 Task: Create a due date automation trigger when advanced on, on the wednesday of the week a card is due add fields without custom field "Resume" set to a number greater or equal to 1 and lower or equal to 10 at 11:00 AM.
Action: Mouse moved to (1083, 81)
Screenshot: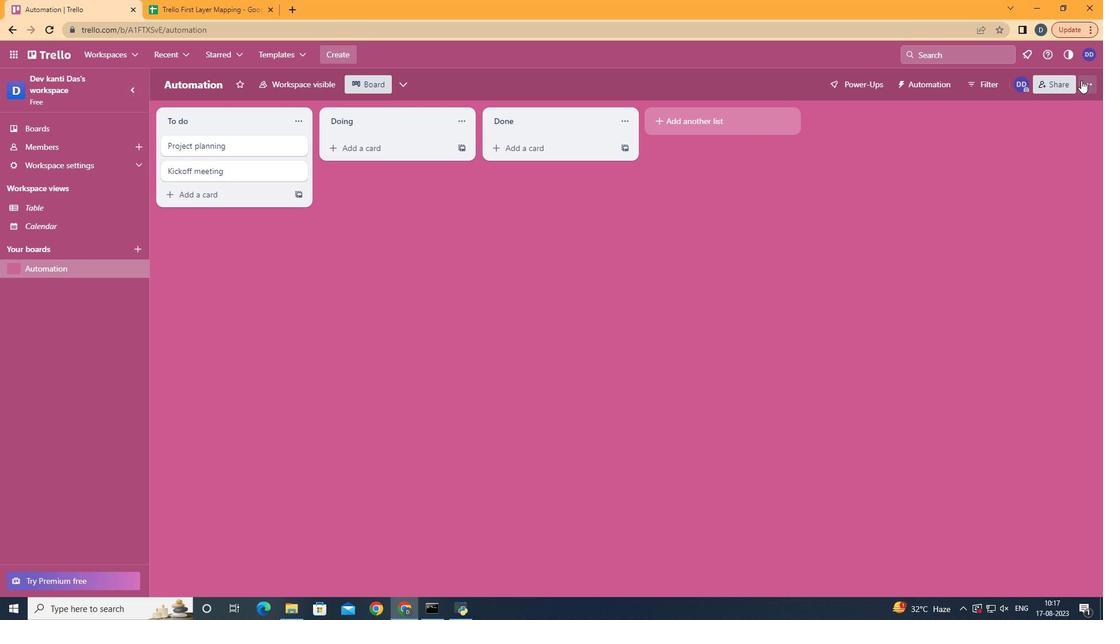 
Action: Mouse pressed left at (1083, 81)
Screenshot: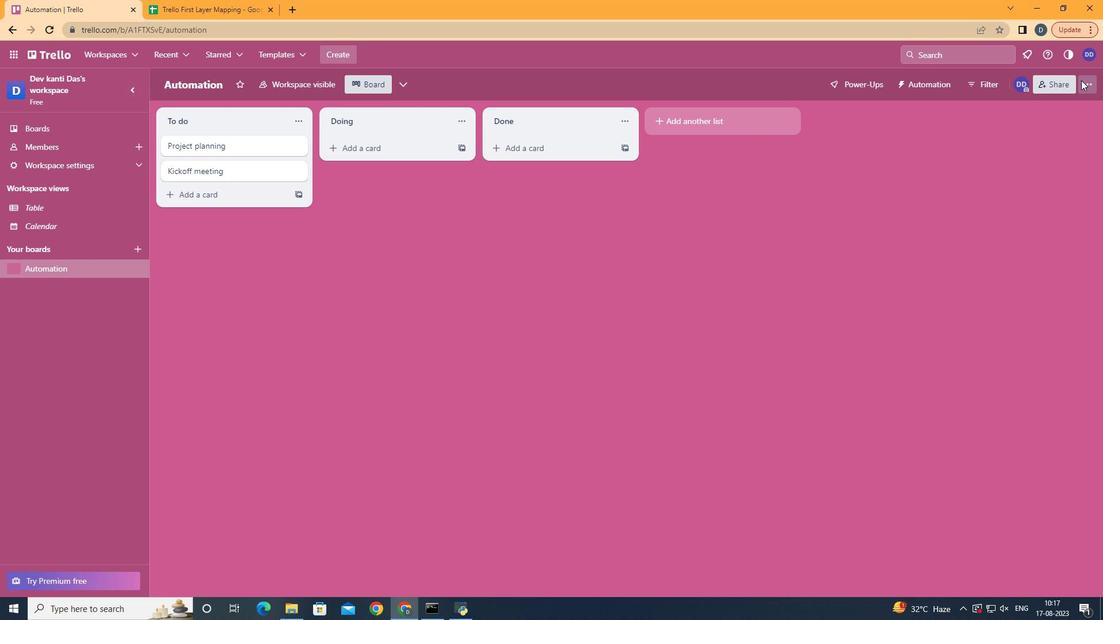 
Action: Mouse moved to (994, 247)
Screenshot: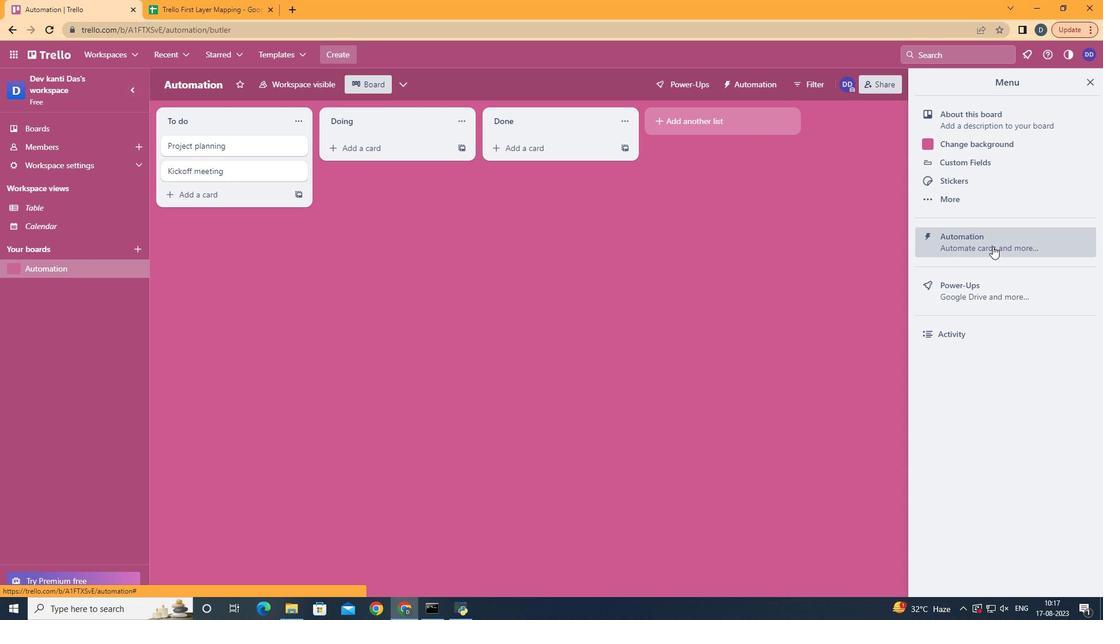 
Action: Mouse pressed left at (994, 247)
Screenshot: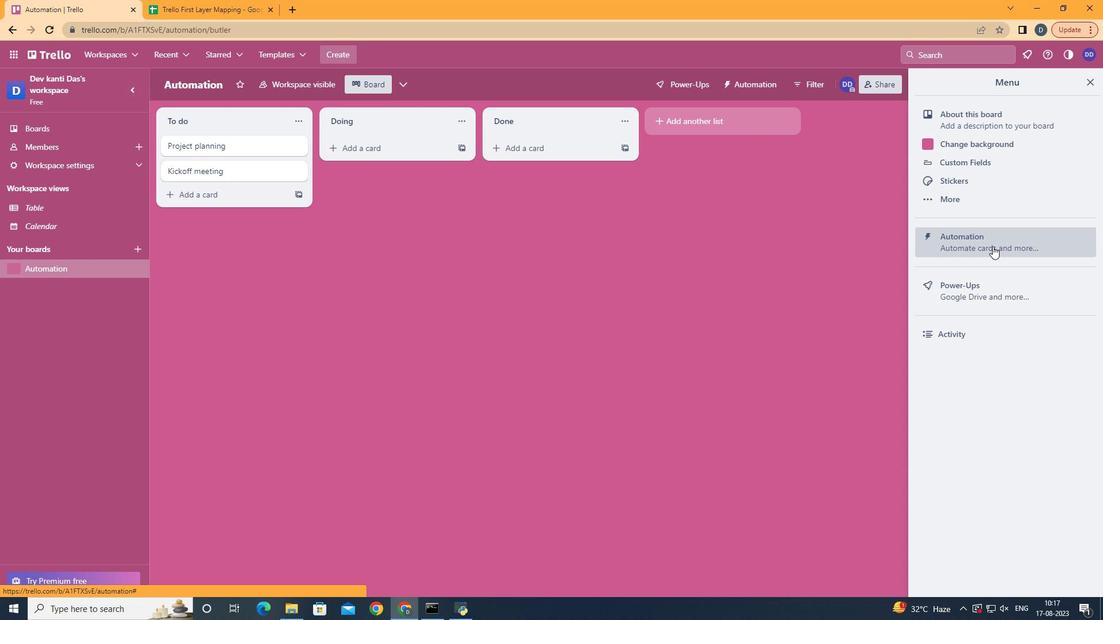 
Action: Mouse moved to (221, 231)
Screenshot: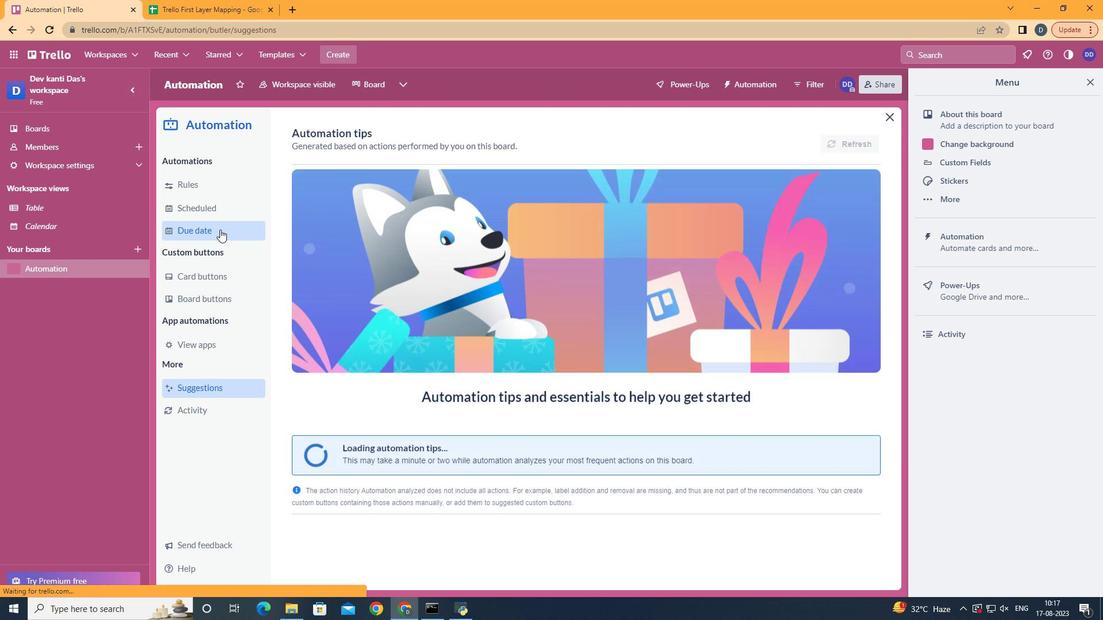 
Action: Mouse pressed left at (221, 231)
Screenshot: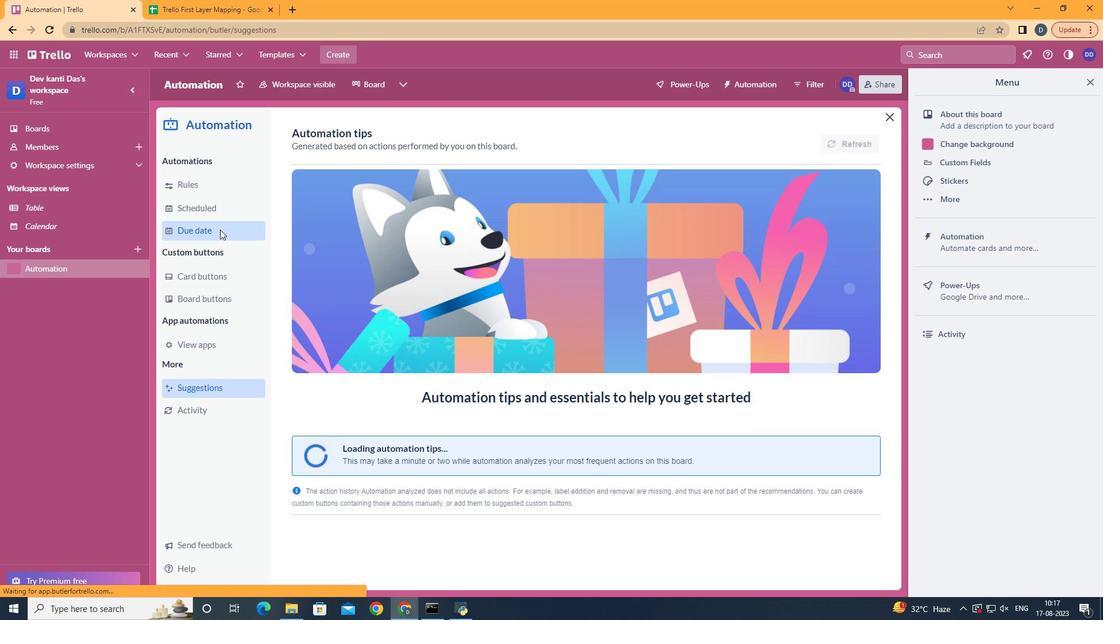 
Action: Mouse moved to (812, 140)
Screenshot: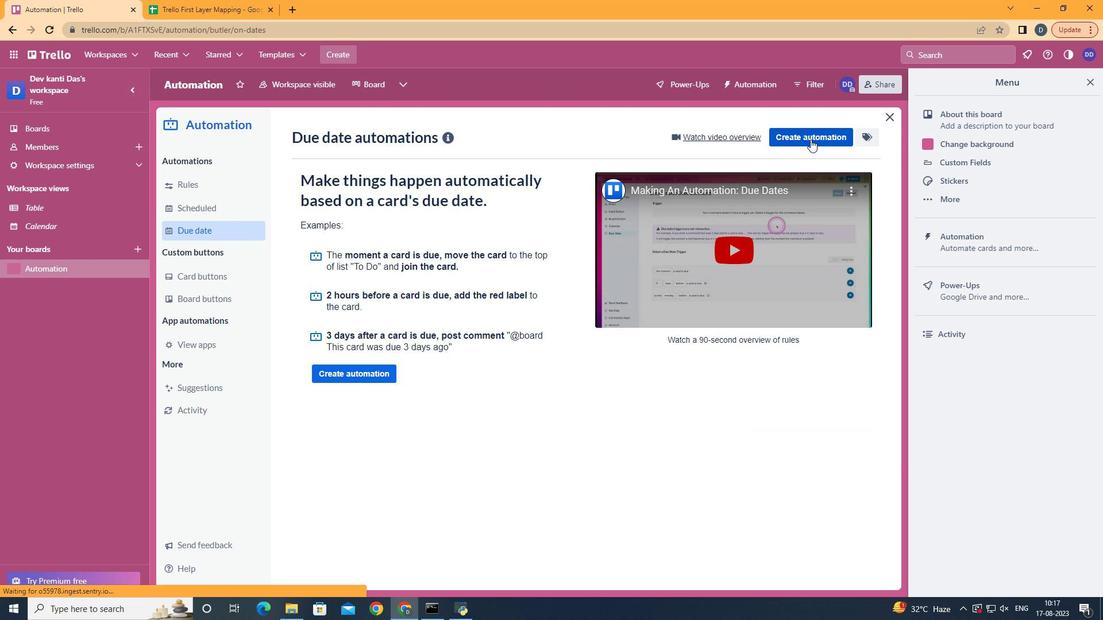 
Action: Mouse pressed left at (812, 140)
Screenshot: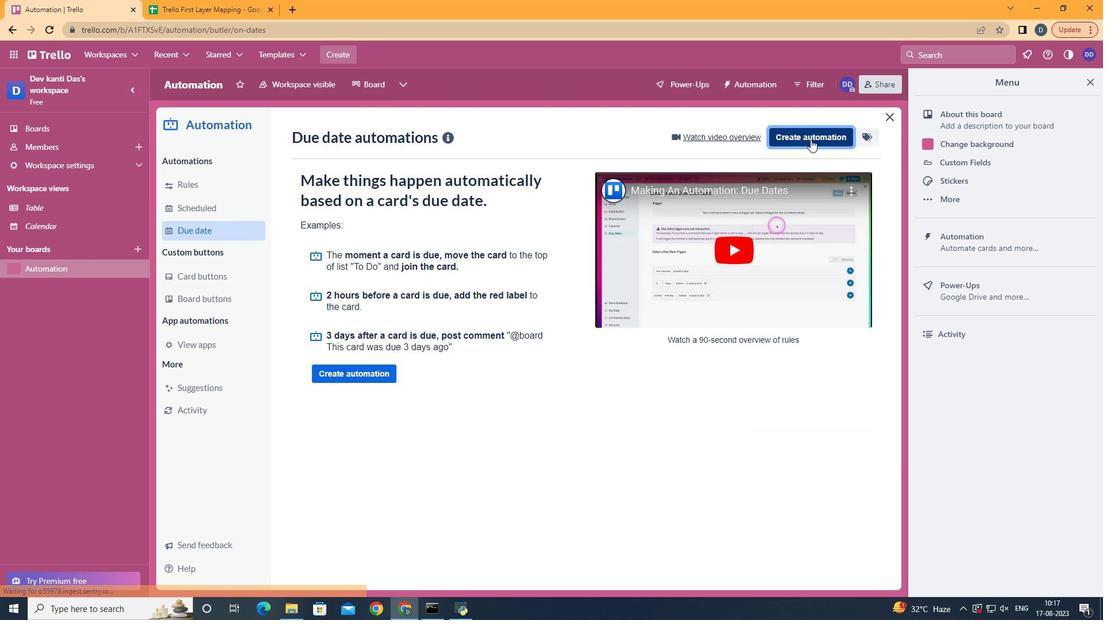 
Action: Mouse moved to (600, 248)
Screenshot: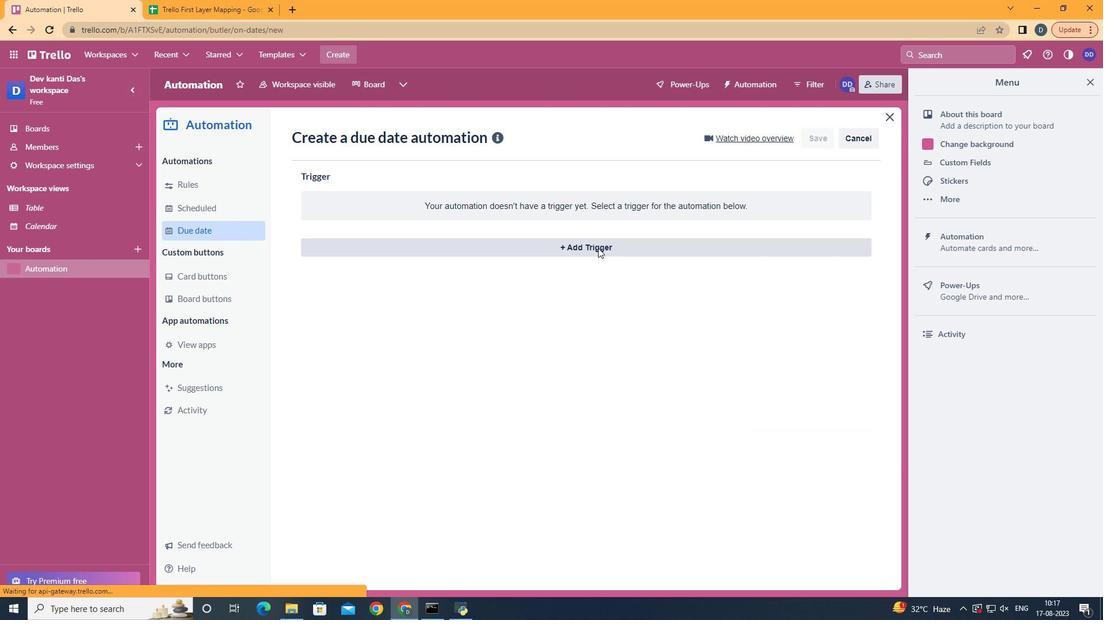 
Action: Mouse pressed left at (600, 248)
Screenshot: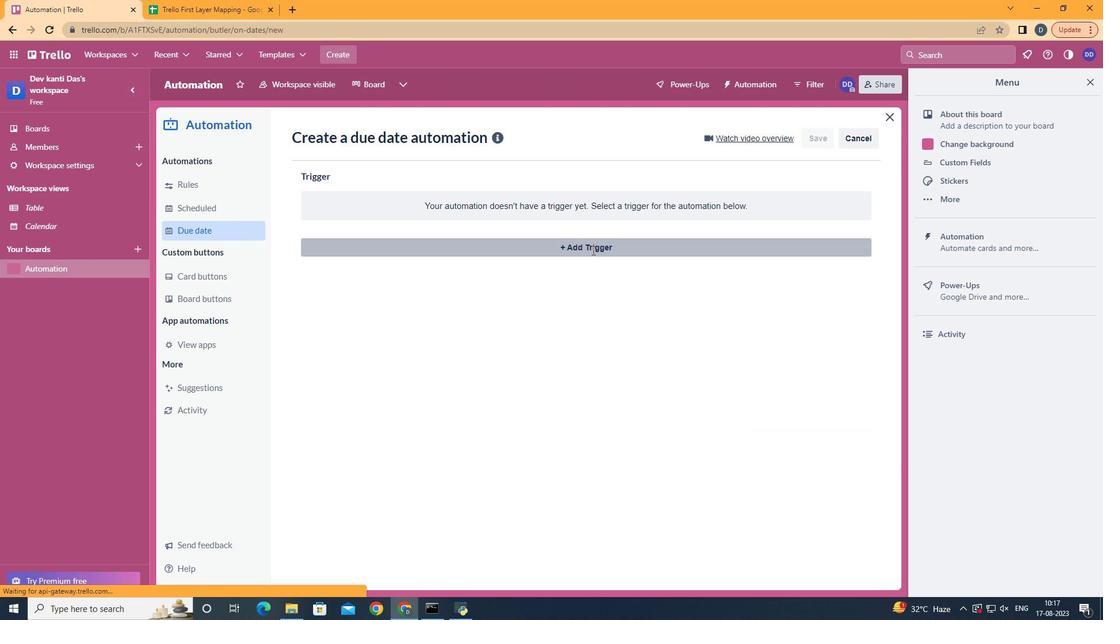 
Action: Mouse moved to (386, 350)
Screenshot: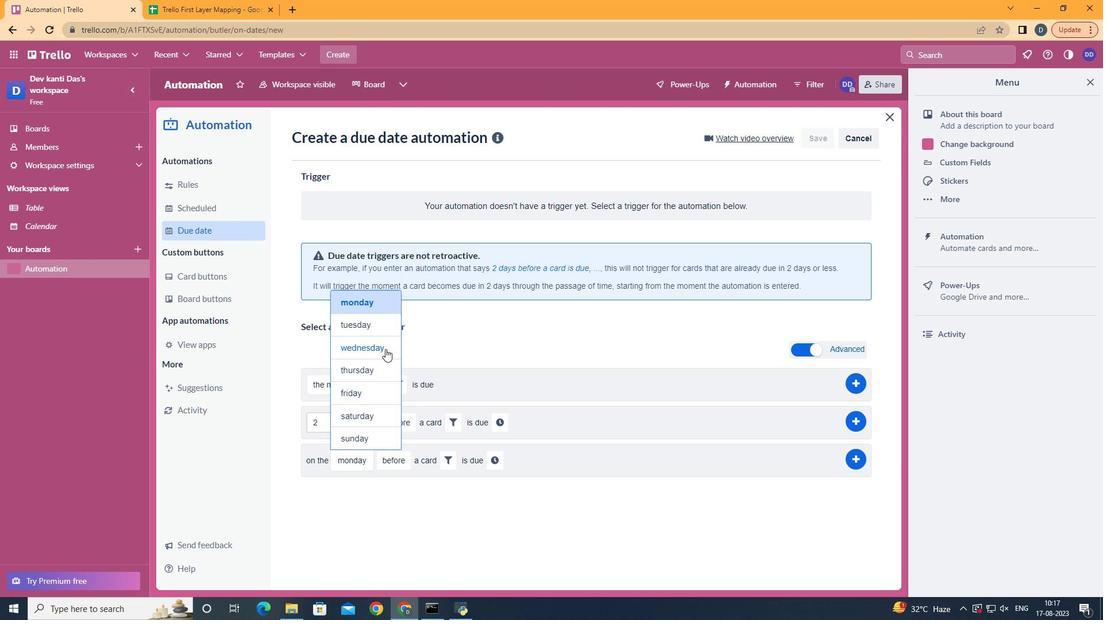 
Action: Mouse pressed left at (386, 350)
Screenshot: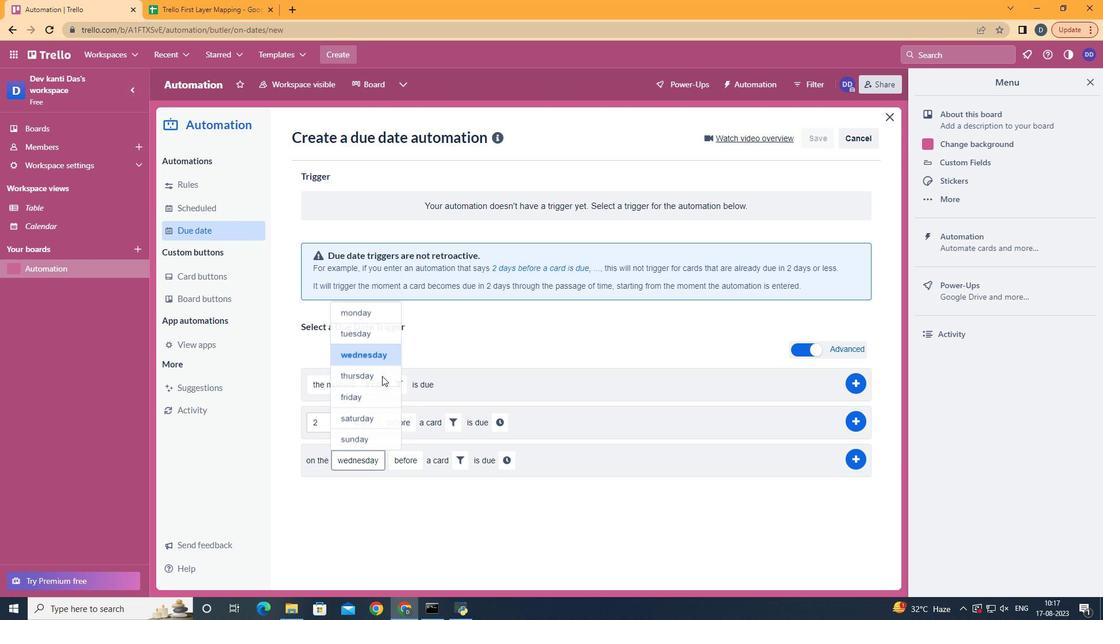 
Action: Mouse moved to (423, 527)
Screenshot: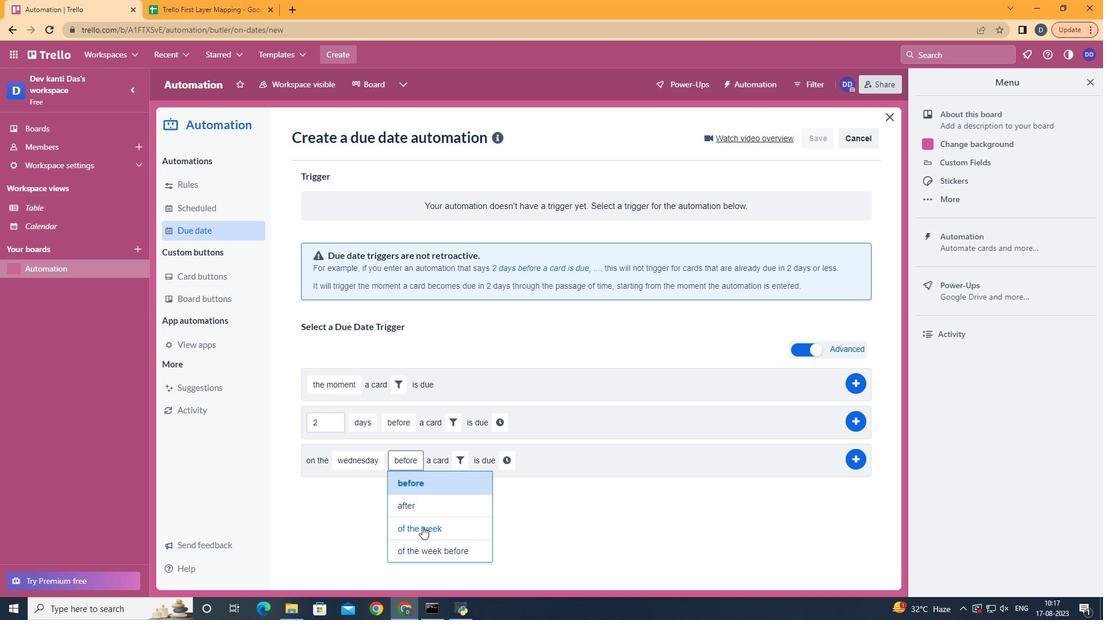 
Action: Mouse pressed left at (423, 527)
Screenshot: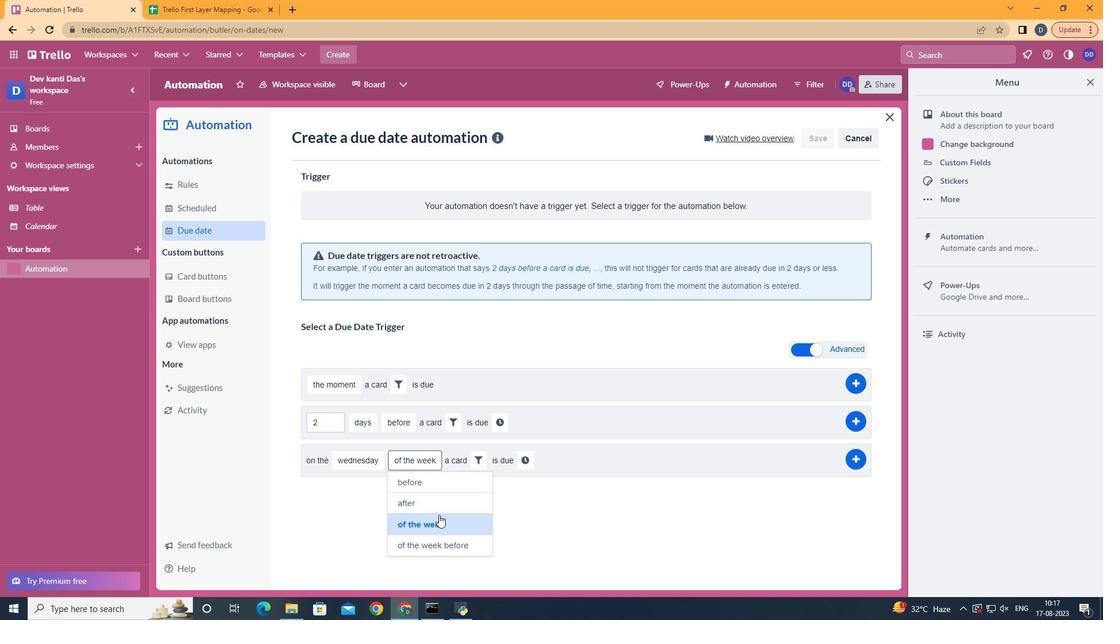 
Action: Mouse moved to (484, 460)
Screenshot: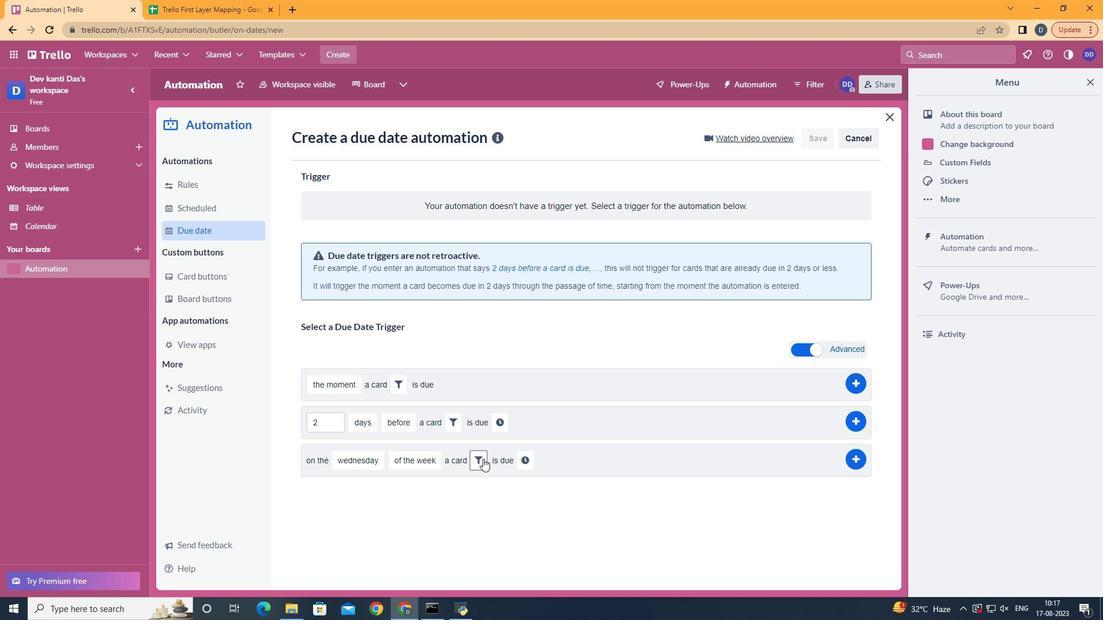 
Action: Mouse pressed left at (484, 460)
Screenshot: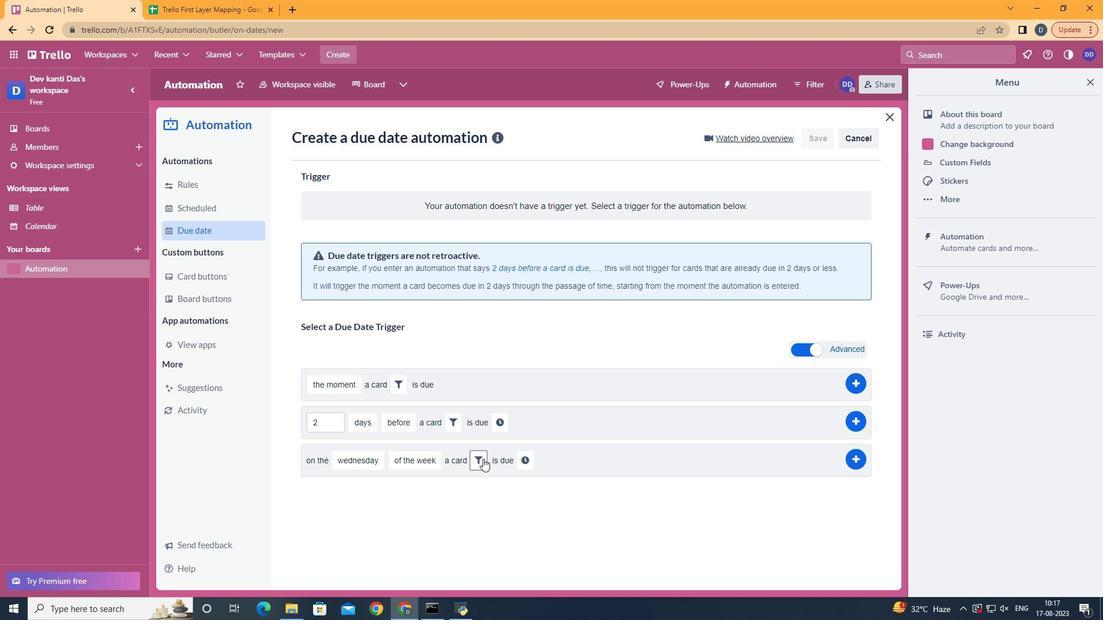 
Action: Mouse moved to (659, 499)
Screenshot: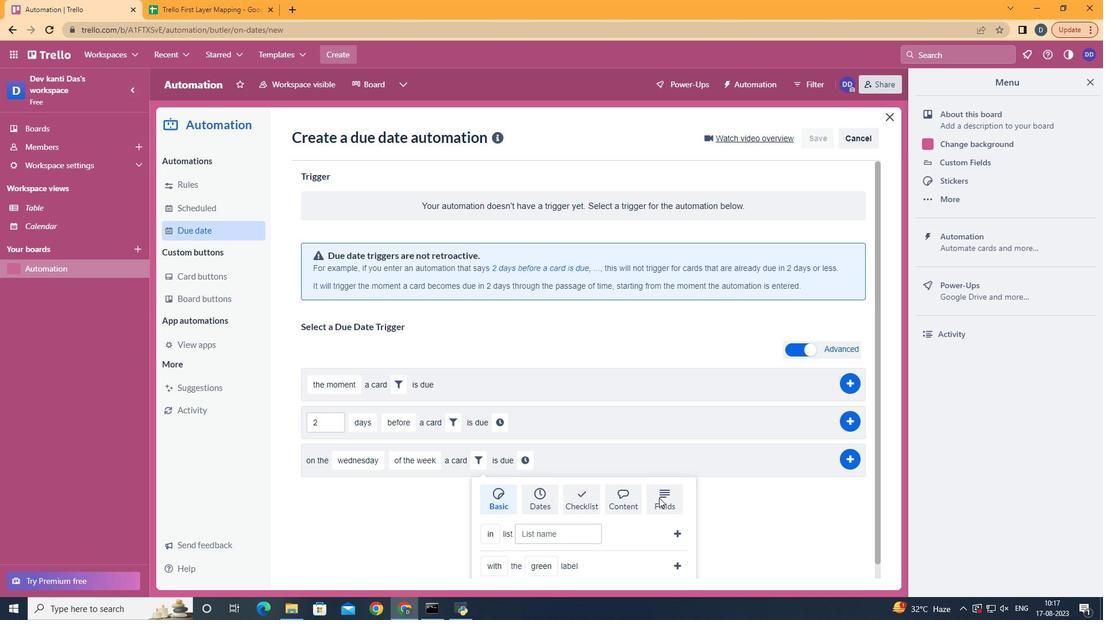 
Action: Mouse pressed left at (659, 499)
Screenshot: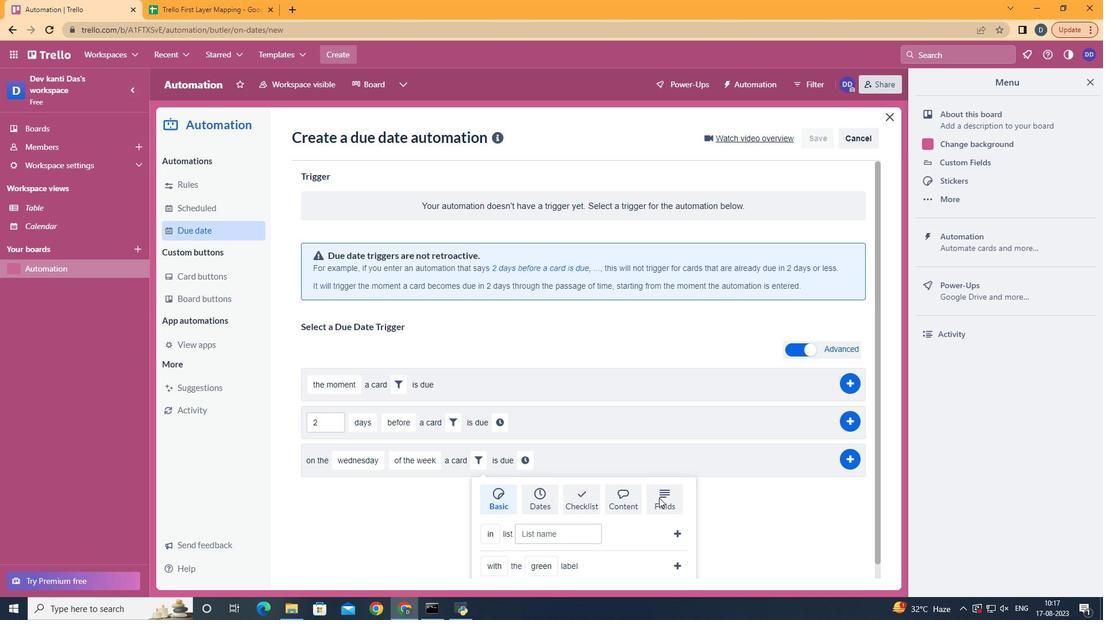 
Action: Mouse moved to (661, 499)
Screenshot: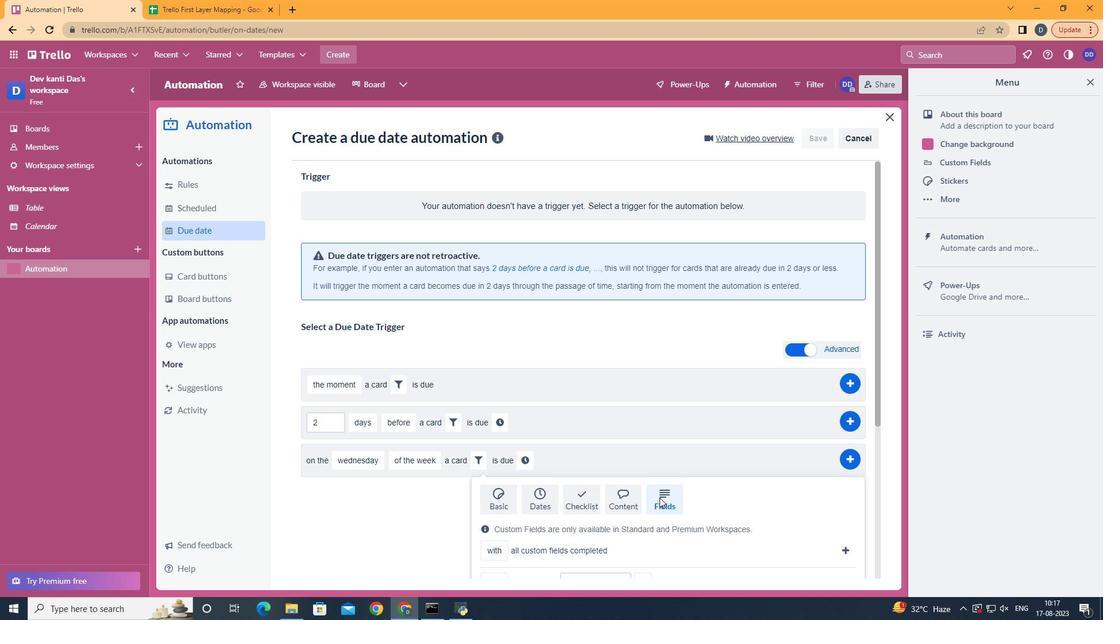 
Action: Mouse scrolled (661, 498) with delta (0, 0)
Screenshot: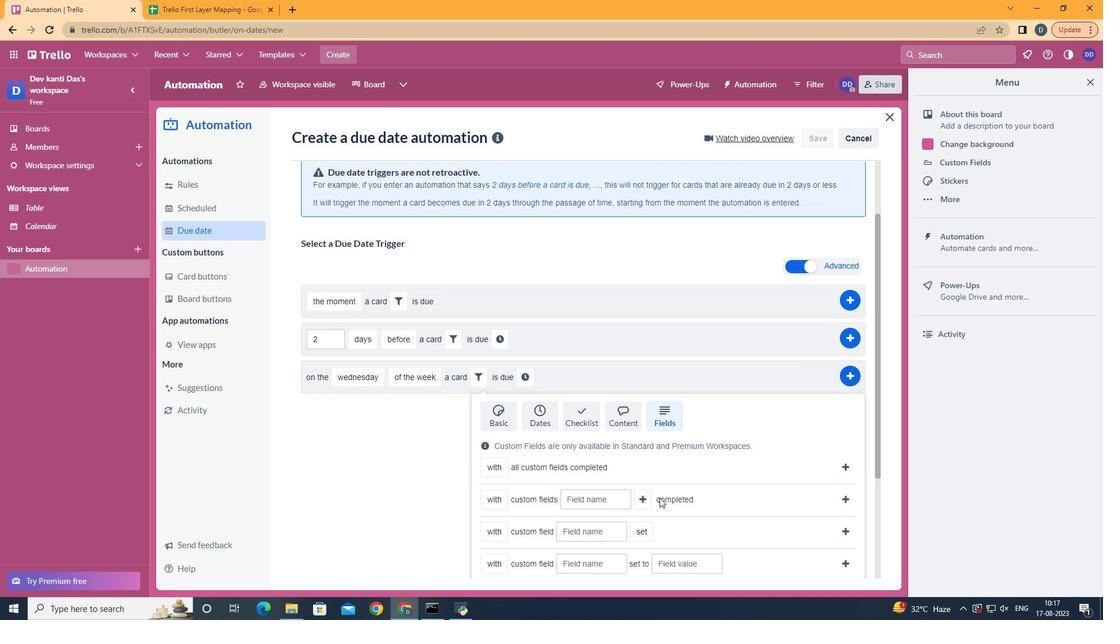 
Action: Mouse scrolled (661, 498) with delta (0, 0)
Screenshot: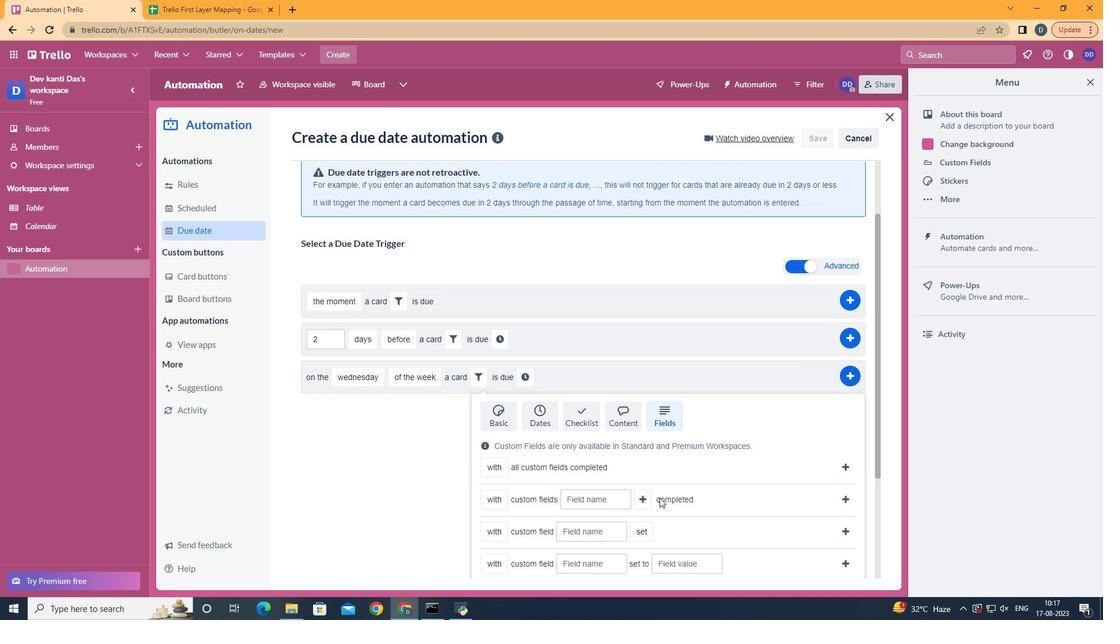 
Action: Mouse scrolled (661, 498) with delta (0, 0)
Screenshot: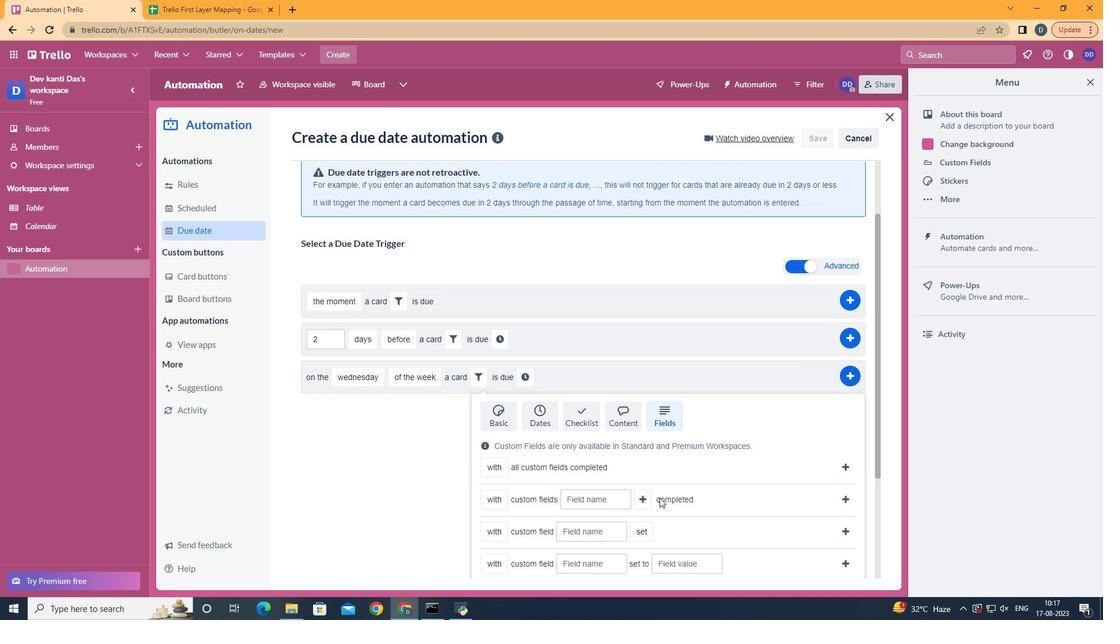 
Action: Mouse scrolled (661, 498) with delta (0, 0)
Screenshot: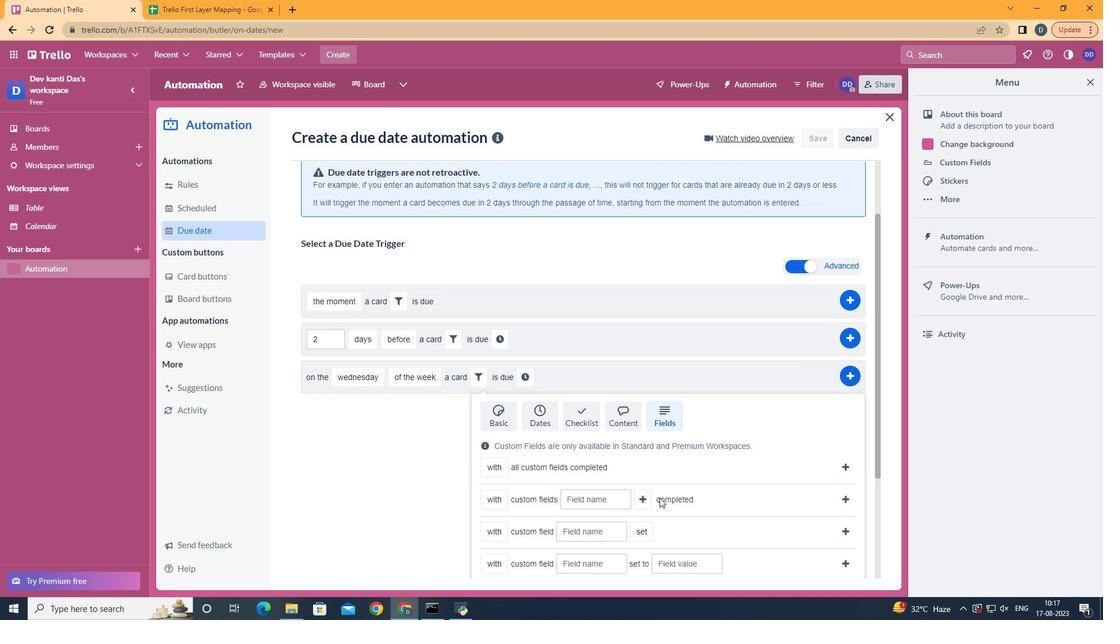 
Action: Mouse scrolled (661, 498) with delta (0, 0)
Screenshot: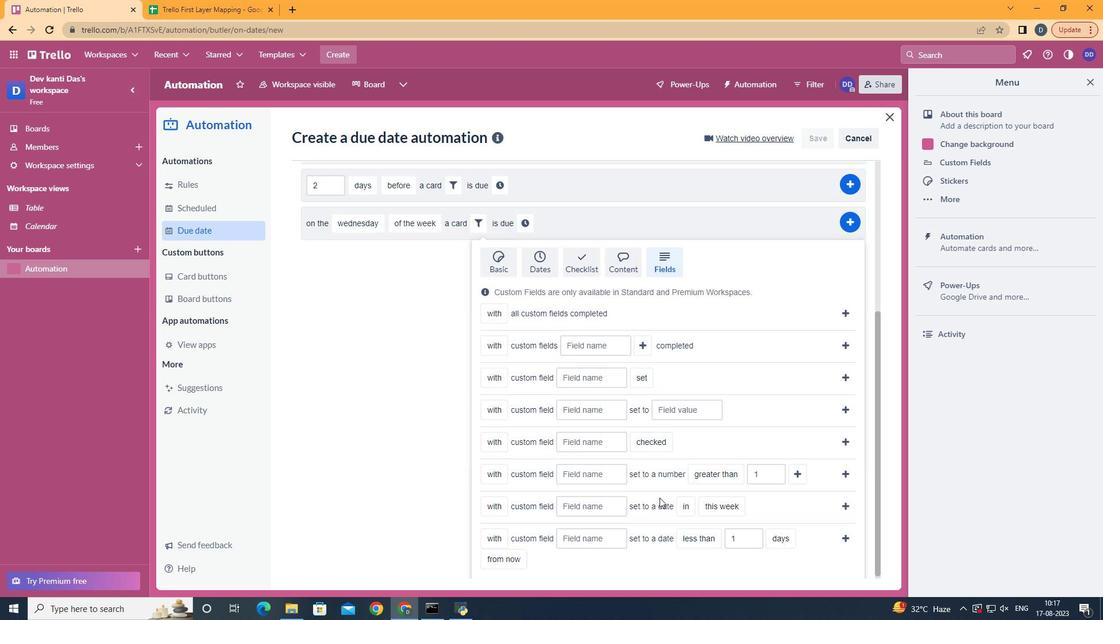
Action: Mouse moved to (508, 515)
Screenshot: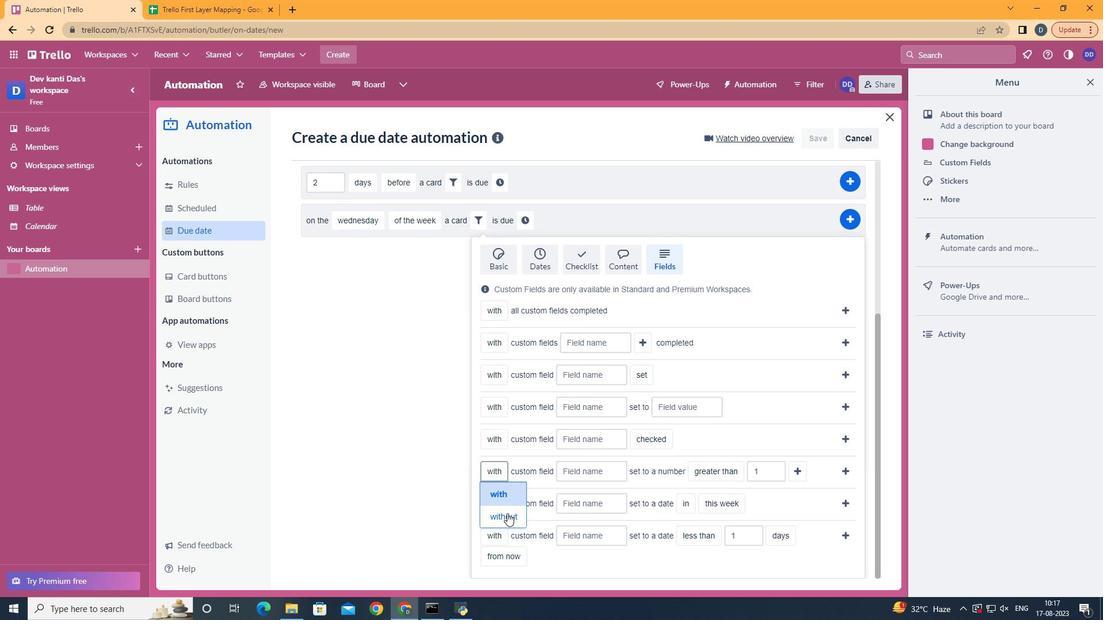 
Action: Mouse pressed left at (508, 515)
Screenshot: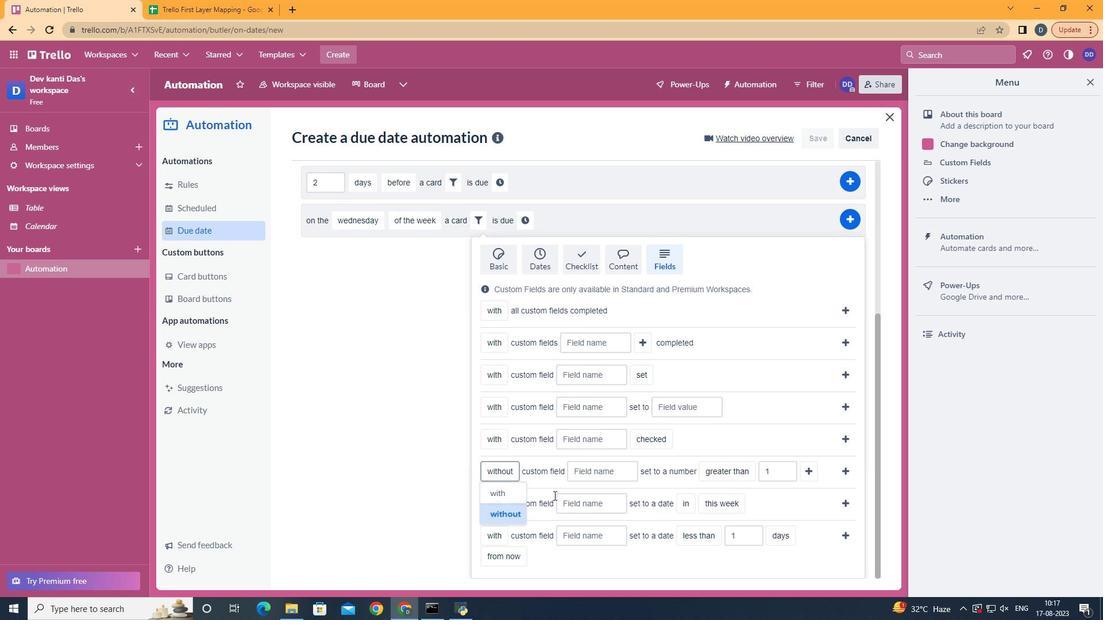
Action: Mouse moved to (603, 468)
Screenshot: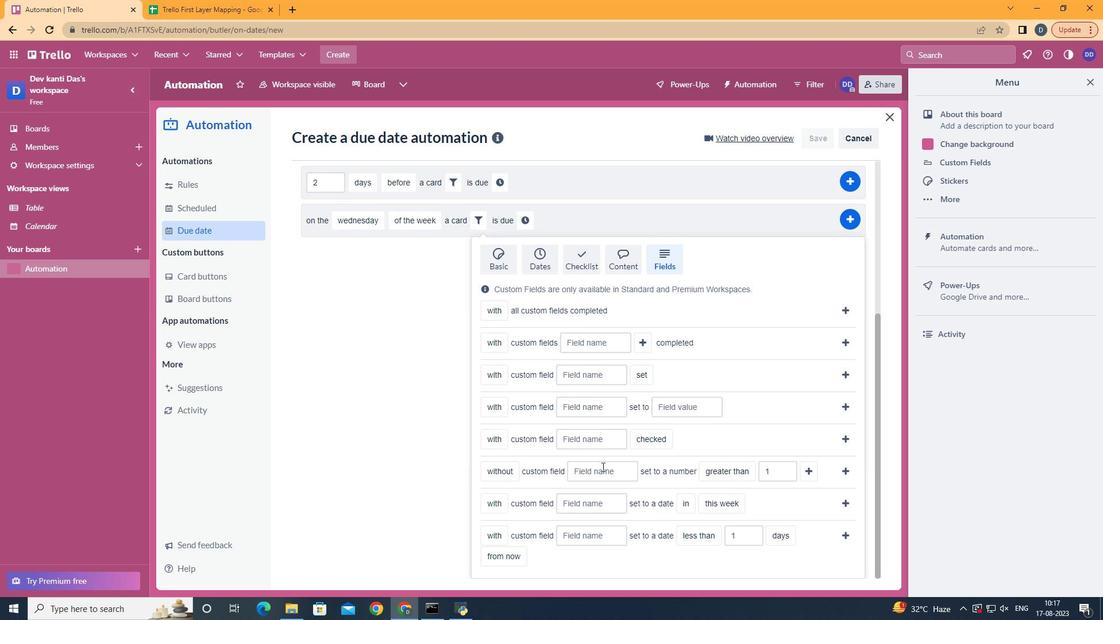 
Action: Mouse pressed left at (603, 468)
Screenshot: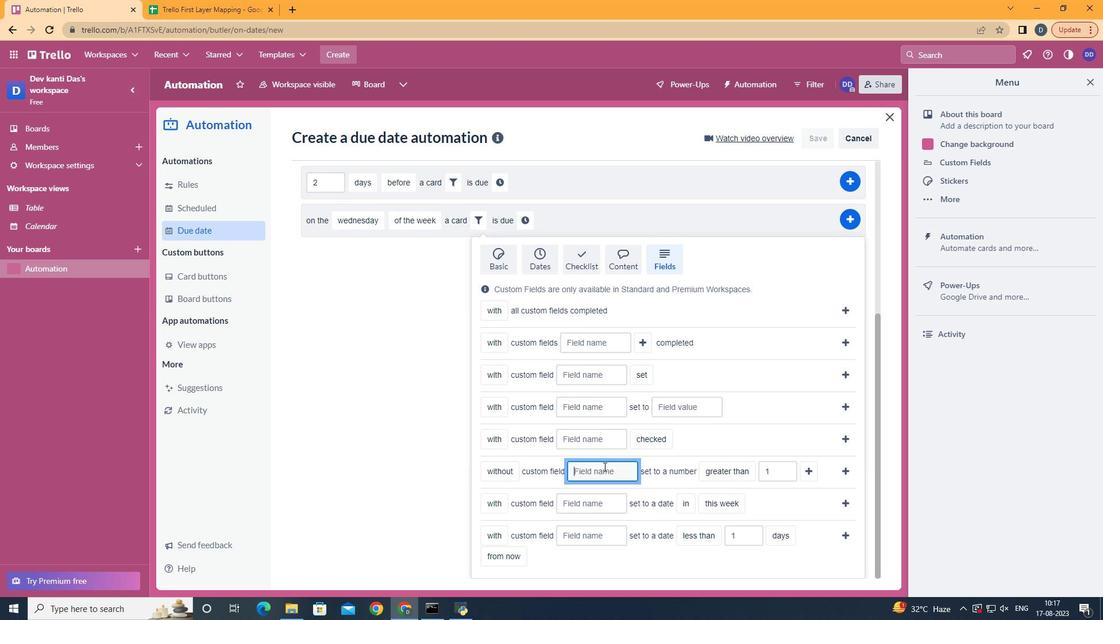 
Action: Mouse moved to (605, 468)
Screenshot: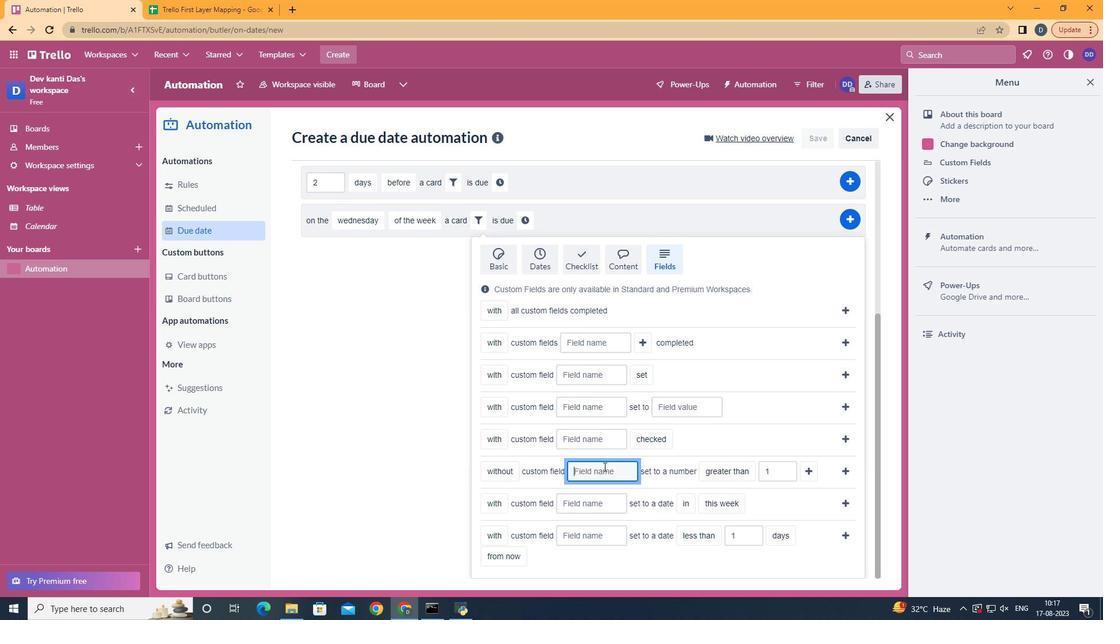 
Action: Key pressed <Key.shift>Resume
Screenshot: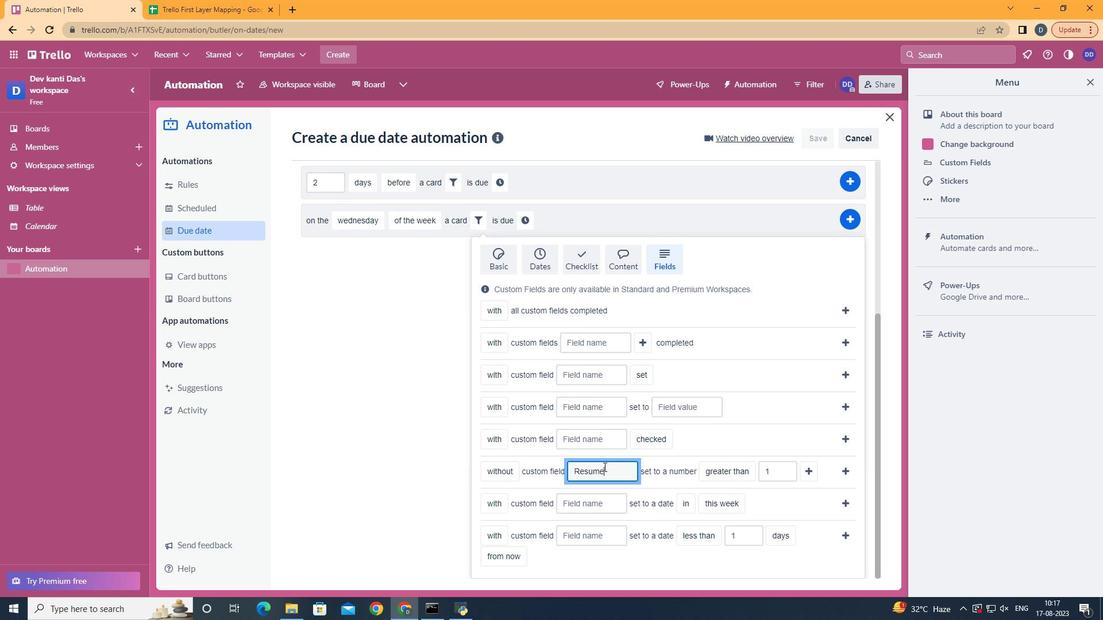 
Action: Mouse moved to (728, 519)
Screenshot: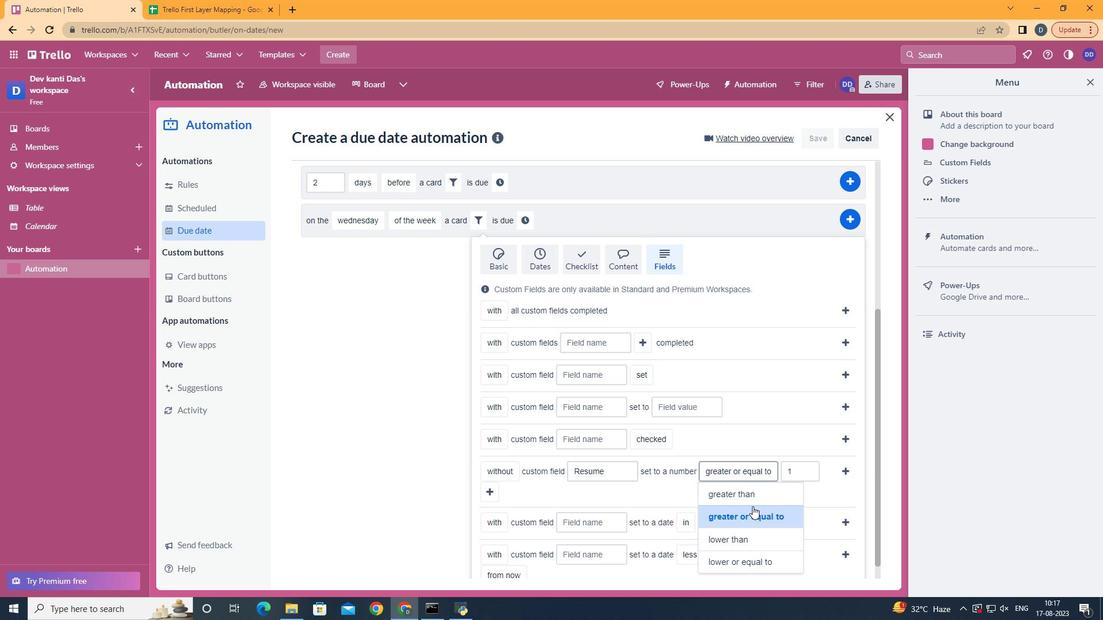 
Action: Mouse pressed left at (728, 519)
Screenshot: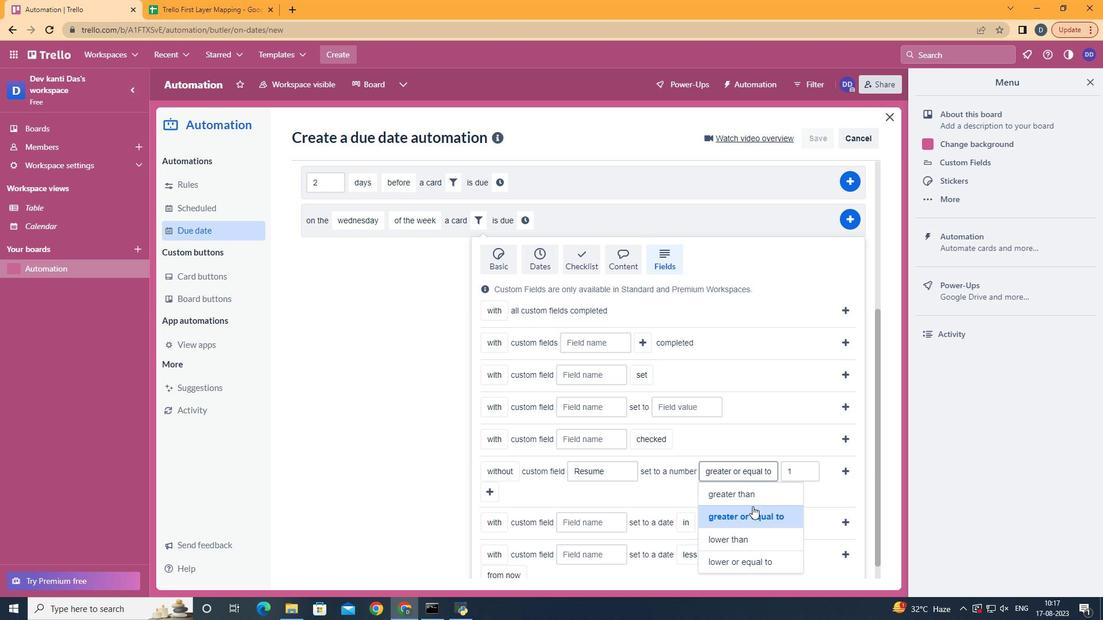 
Action: Mouse moved to (493, 490)
Screenshot: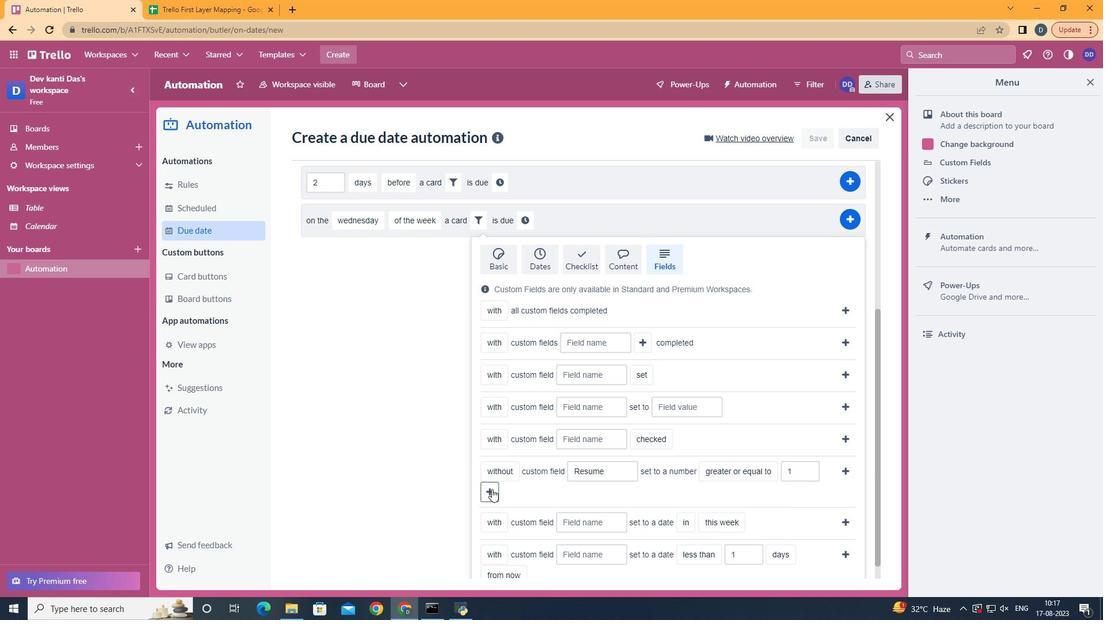 
Action: Mouse pressed left at (493, 490)
Screenshot: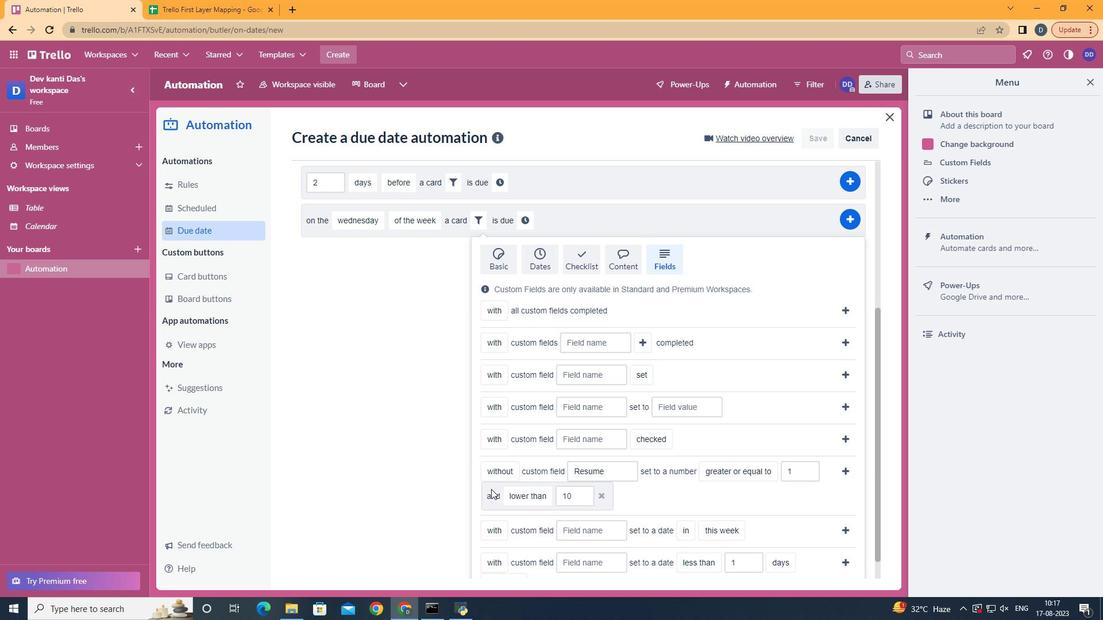 
Action: Mouse moved to (558, 431)
Screenshot: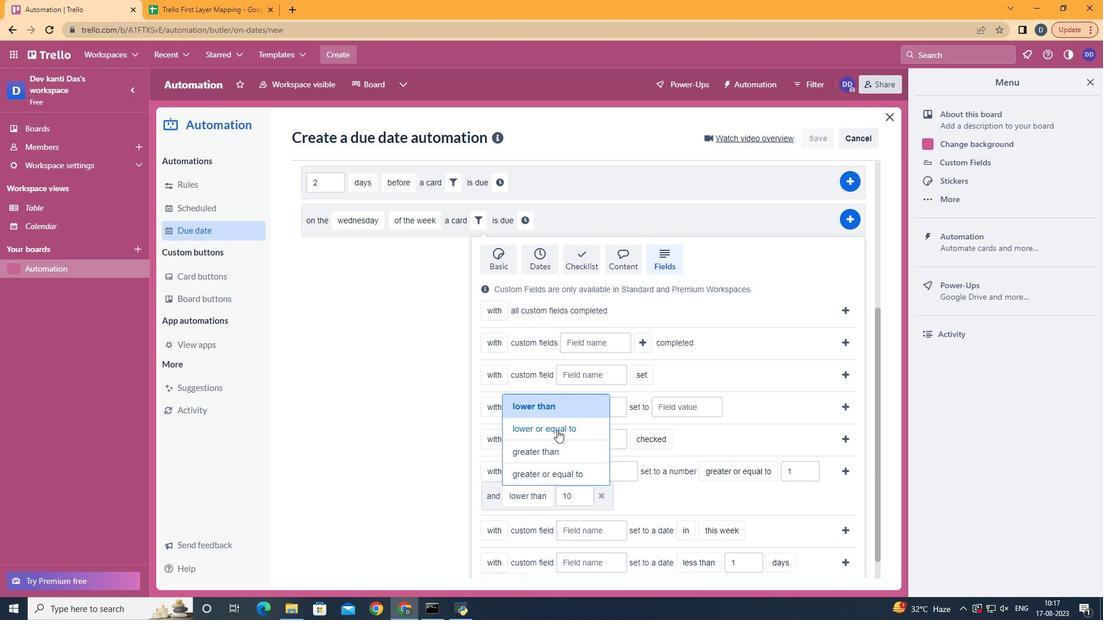 
Action: Mouse pressed left at (558, 431)
Screenshot: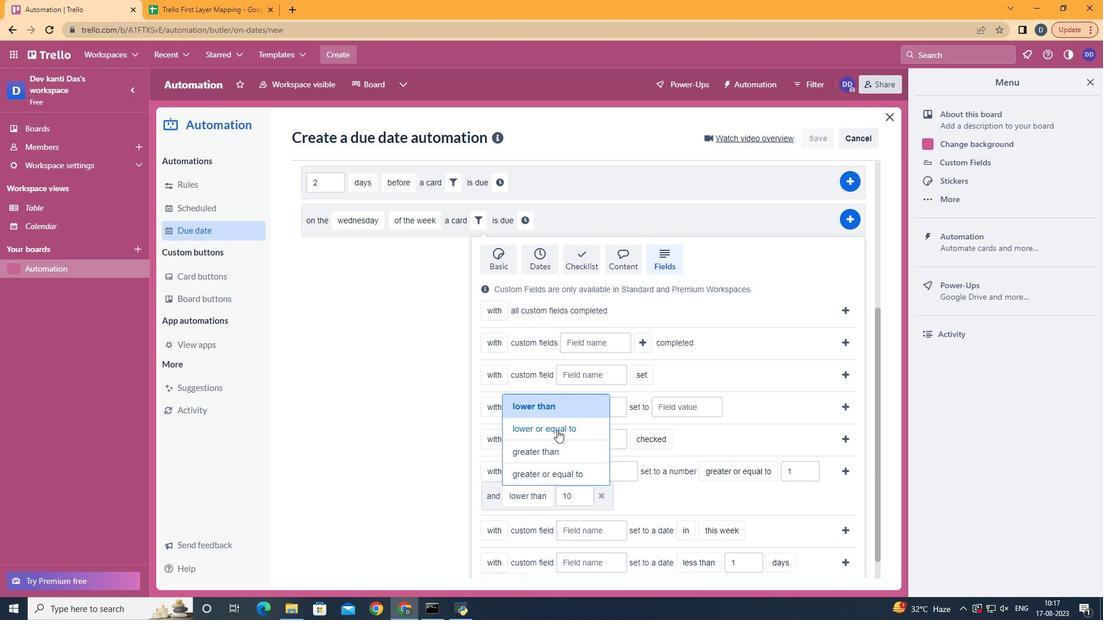 
Action: Mouse moved to (846, 477)
Screenshot: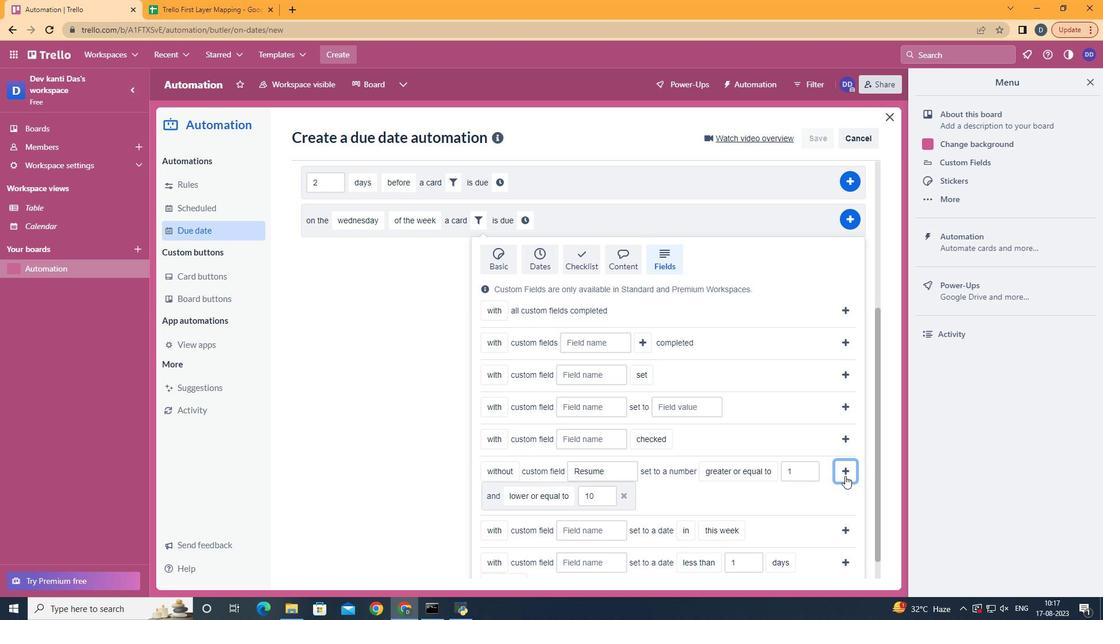 
Action: Mouse pressed left at (846, 477)
Screenshot: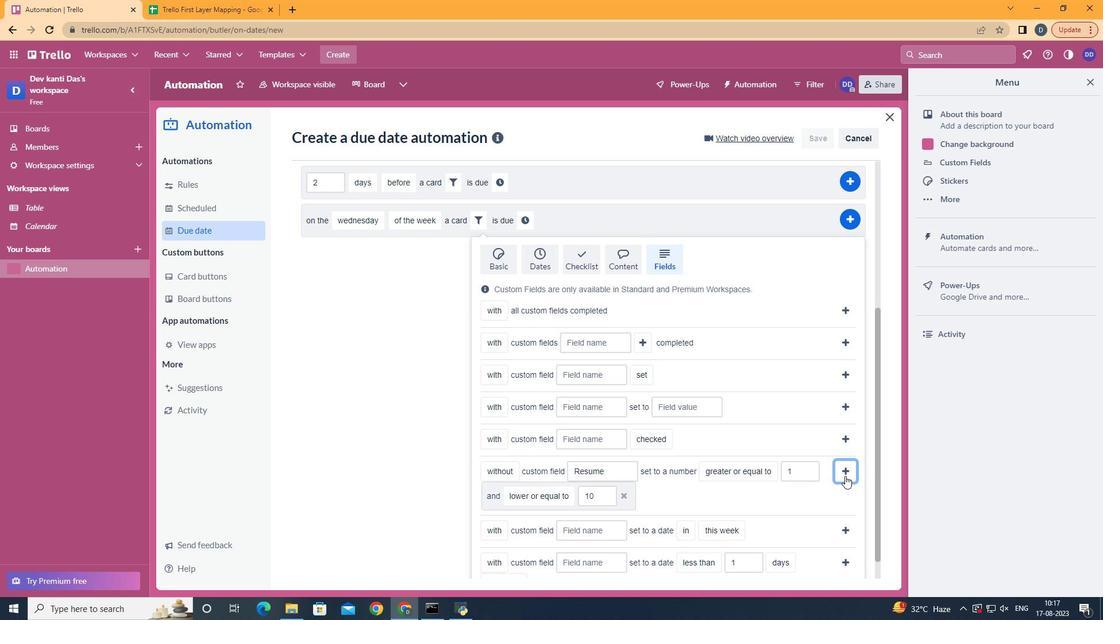 
Action: Mouse moved to (365, 482)
Screenshot: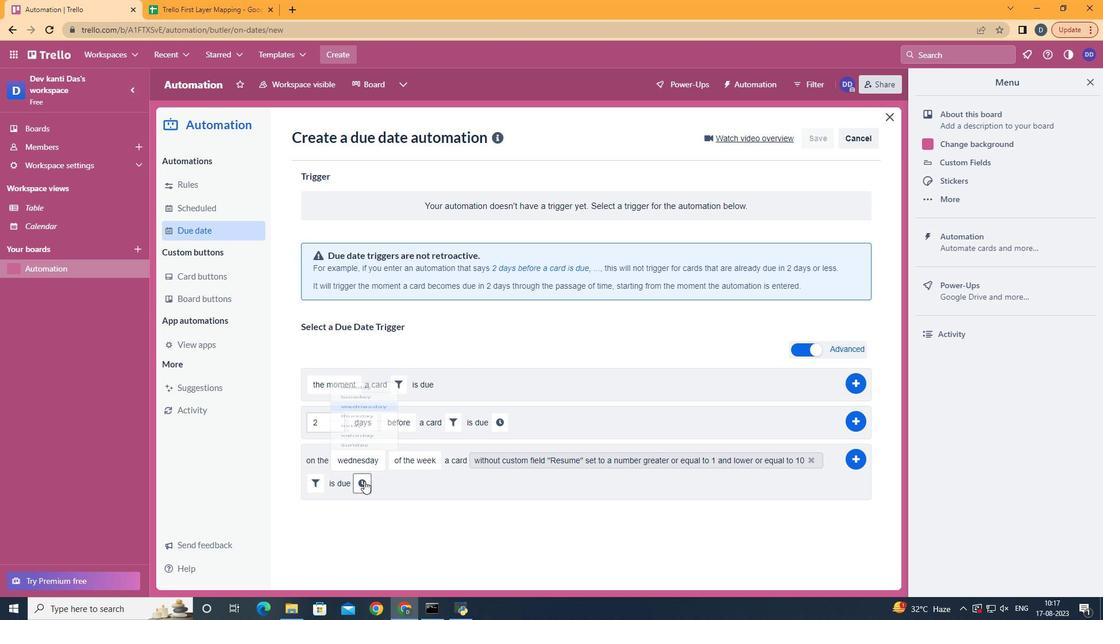 
Action: Mouse pressed left at (365, 482)
Screenshot: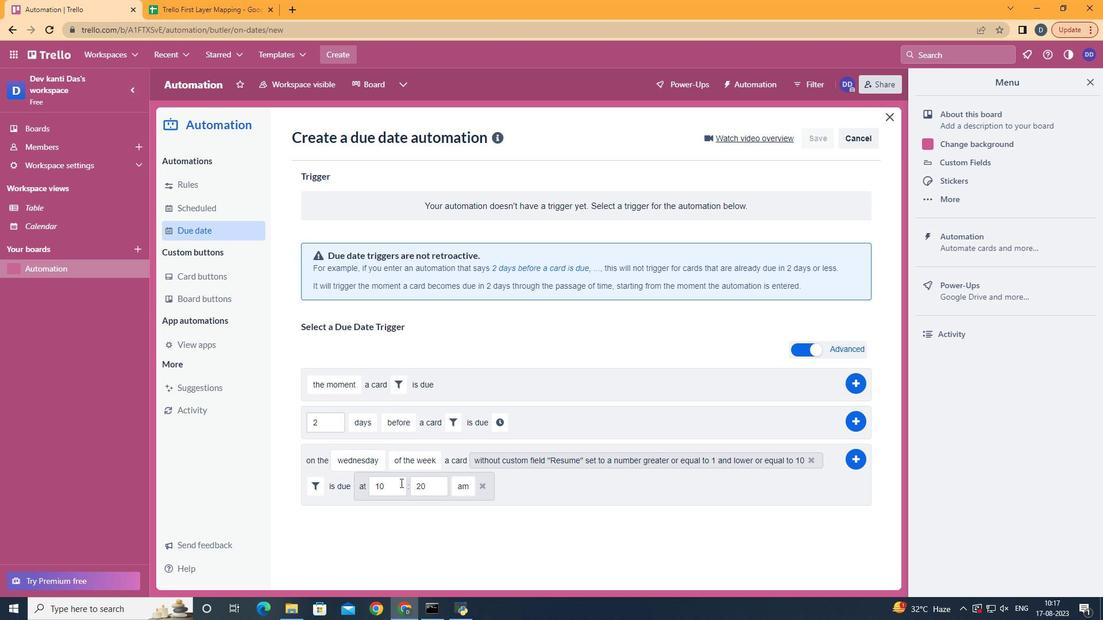 
Action: Mouse moved to (403, 484)
Screenshot: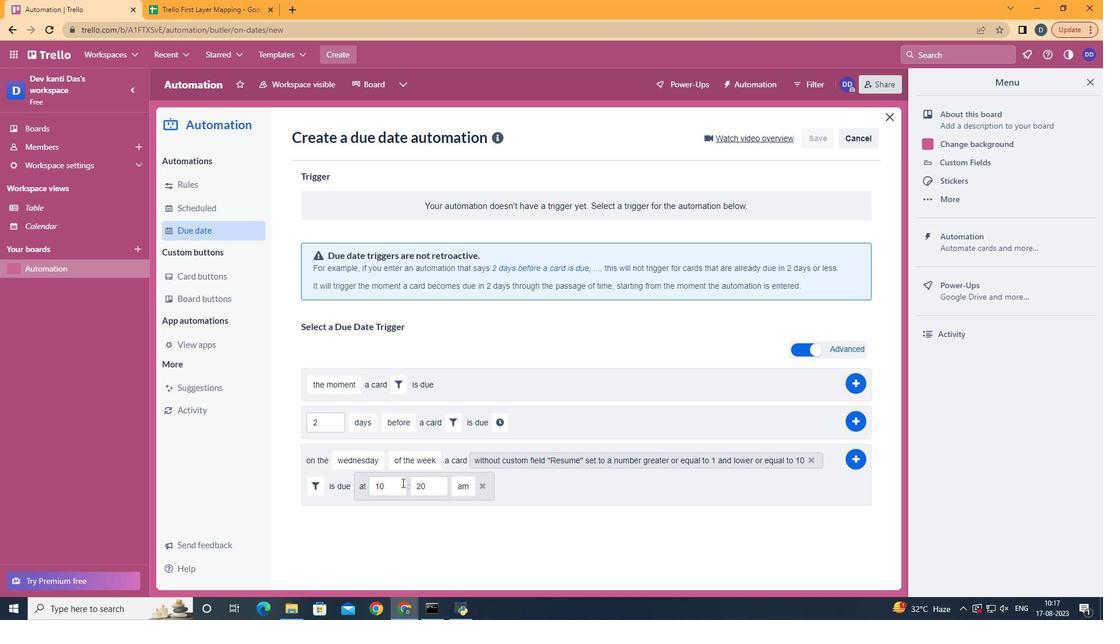 
Action: Mouse pressed left at (403, 484)
Screenshot: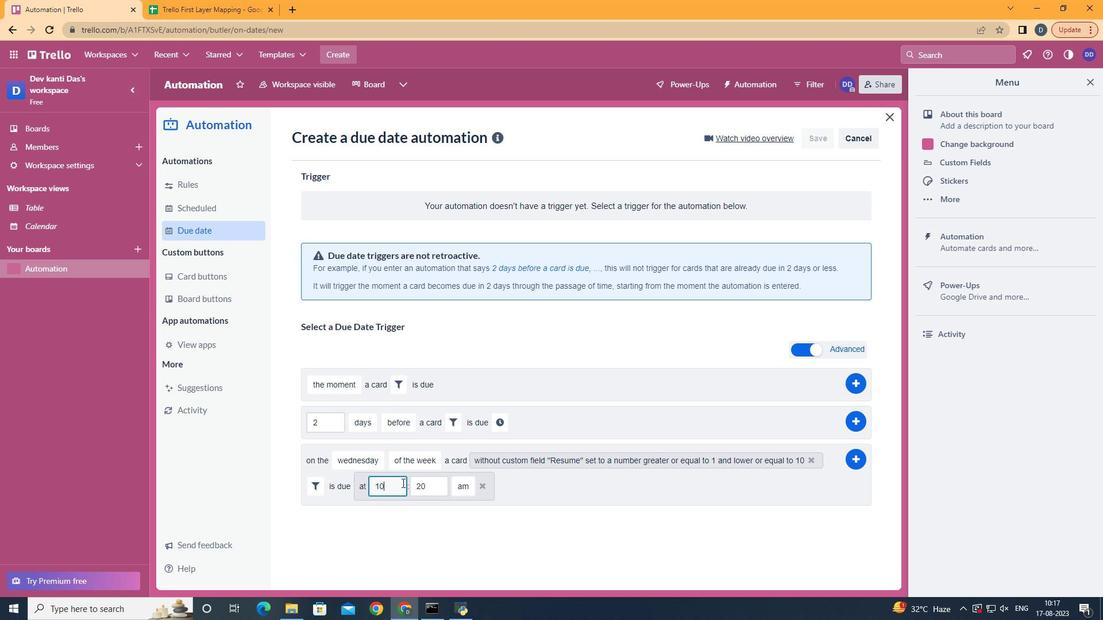 
Action: Mouse moved to (402, 487)
Screenshot: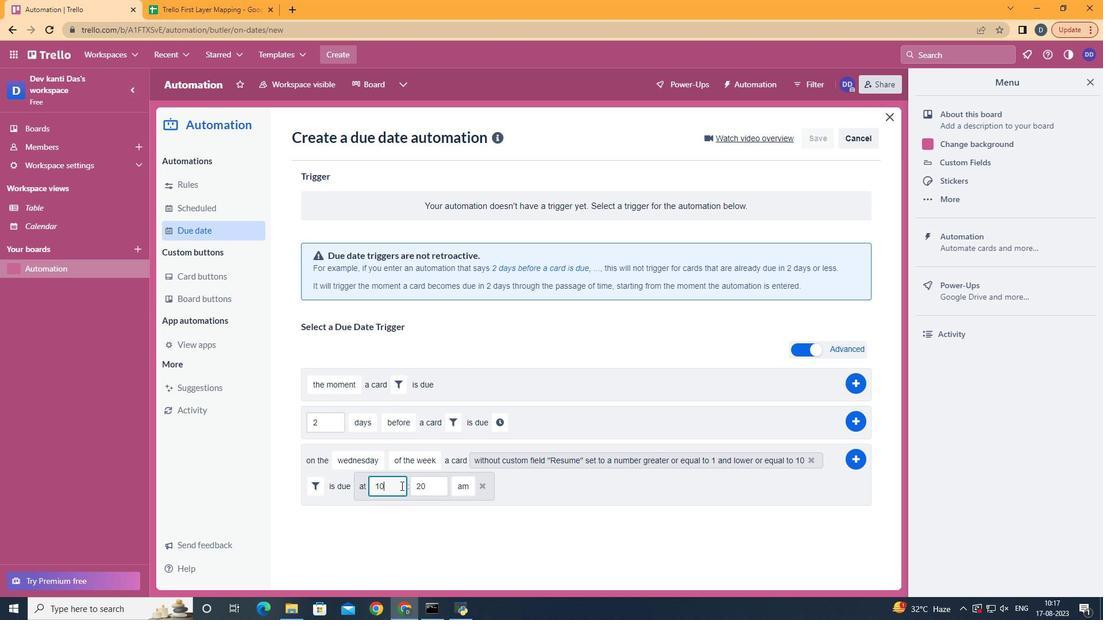 
Action: Key pressed <Key.backspace>1
Screenshot: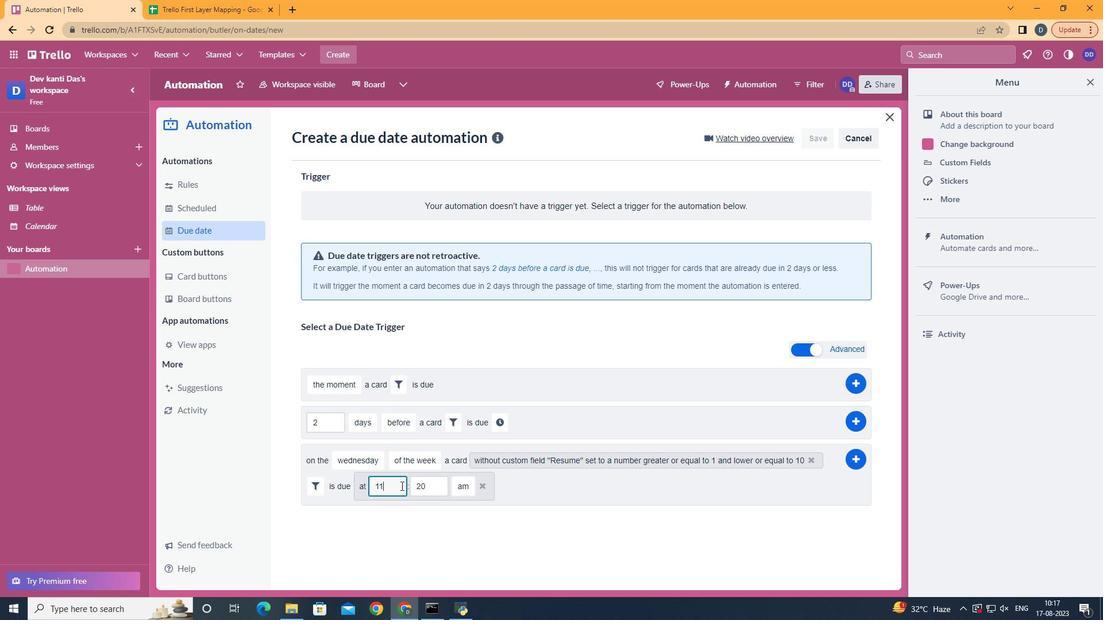 
Action: Mouse moved to (437, 489)
Screenshot: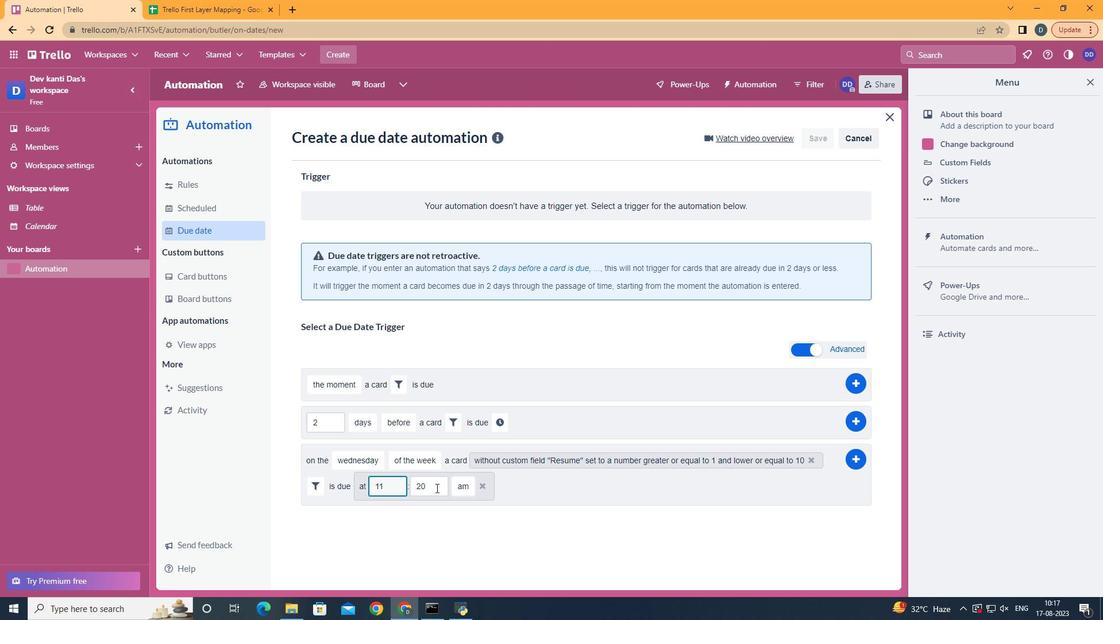 
Action: Mouse pressed left at (437, 489)
Screenshot: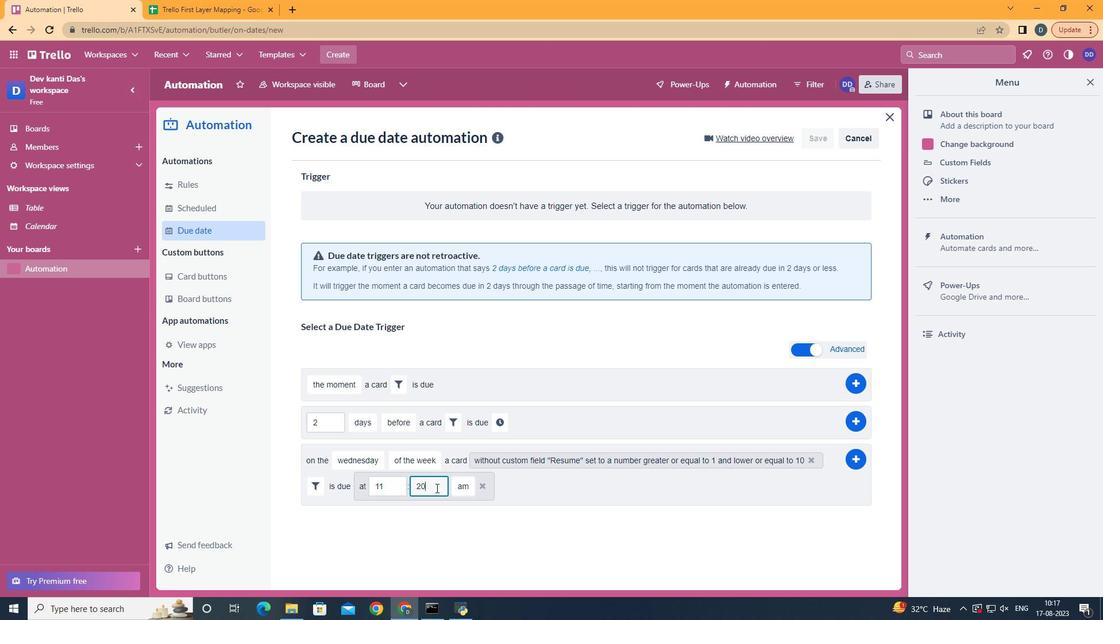 
Action: Key pressed <Key.backspace><Key.backspace>00
Screenshot: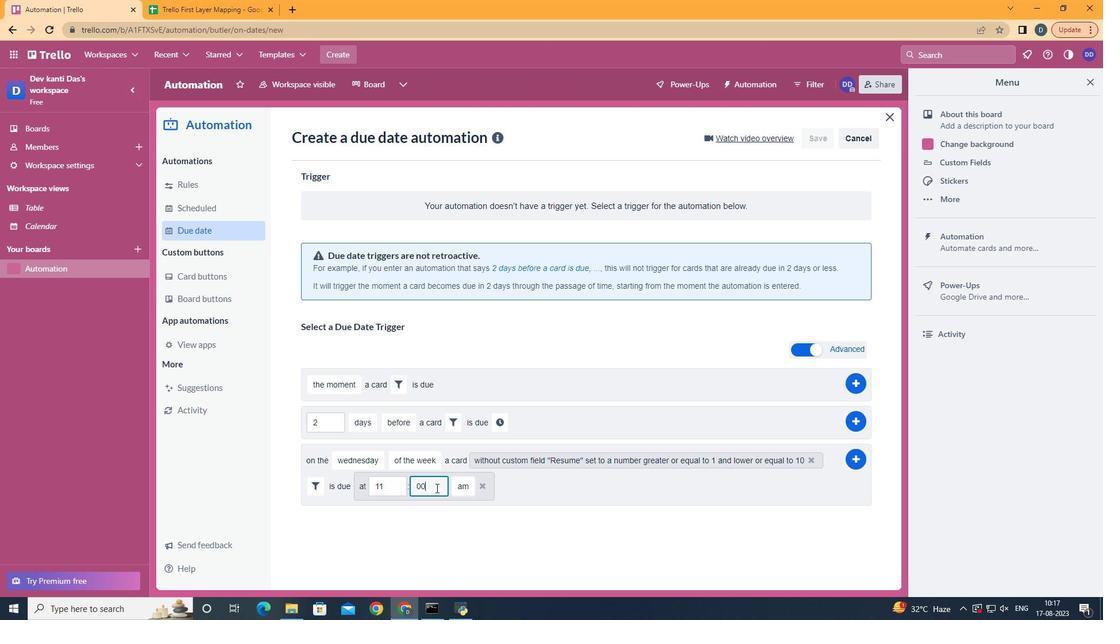 
Action: Mouse moved to (860, 460)
Screenshot: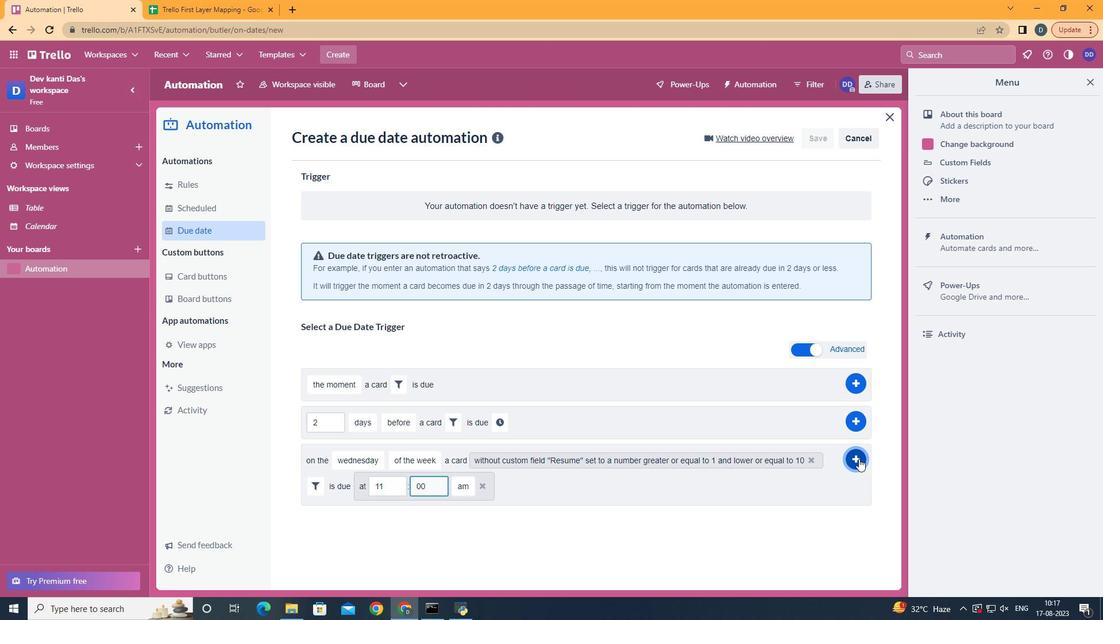 
Action: Mouse pressed left at (860, 460)
Screenshot: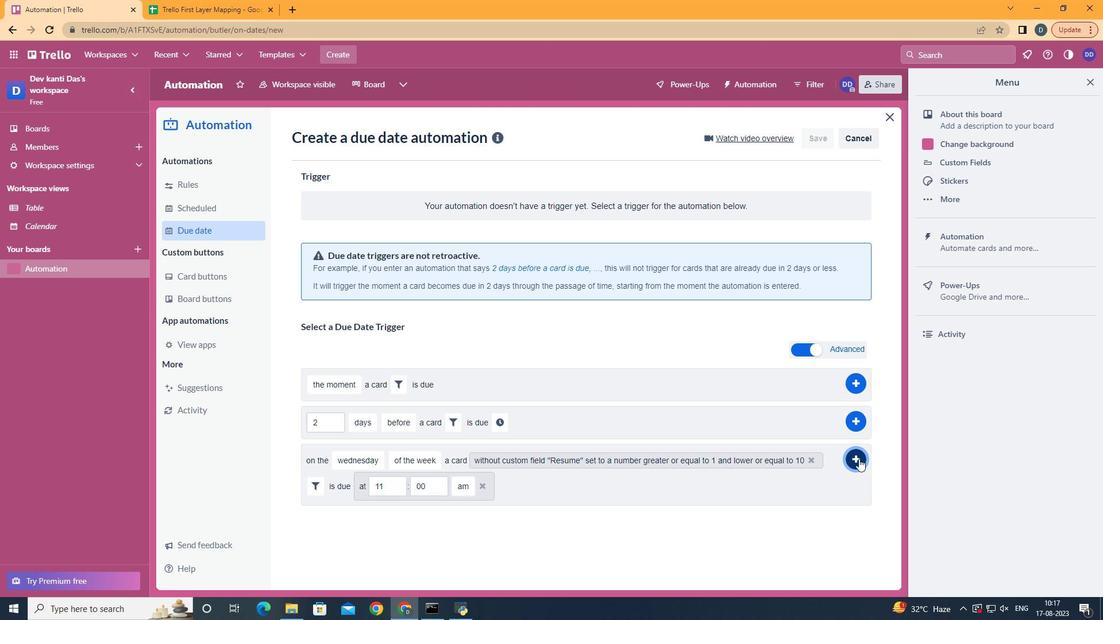 
